Task: Add a gradient white background to the video "Movie E.mp4" and Play
Action: Mouse moved to (189, 104)
Screenshot: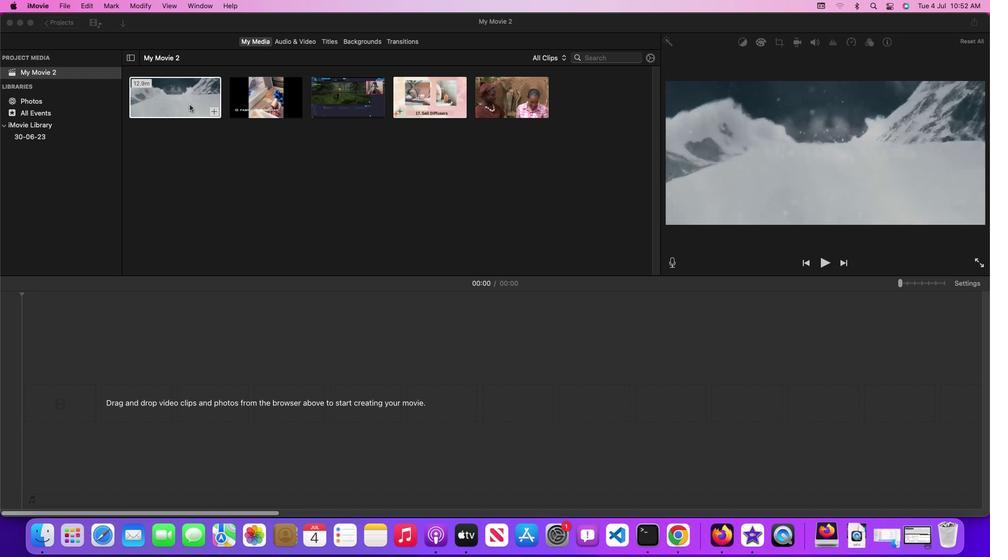 
Action: Mouse pressed left at (189, 104)
Screenshot: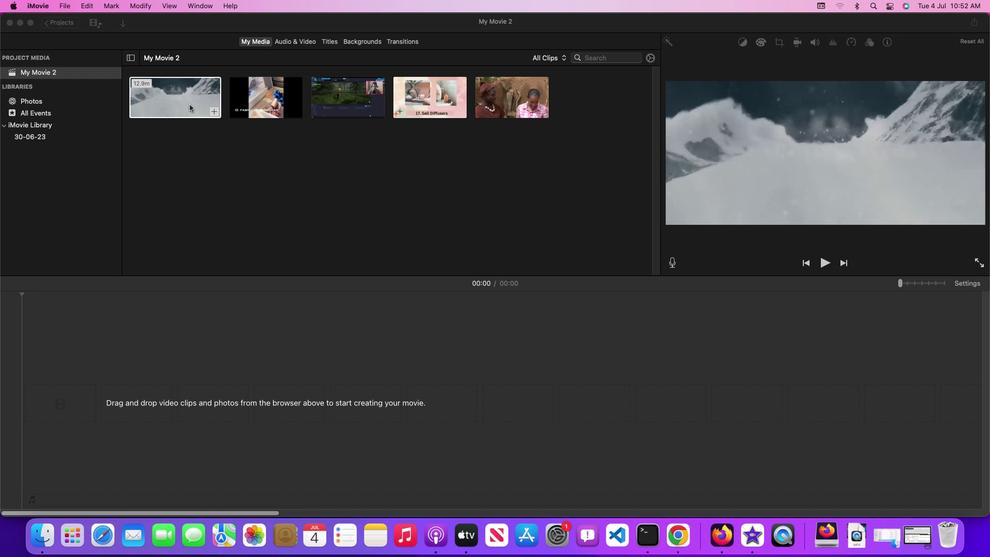 
Action: Mouse moved to (362, 41)
Screenshot: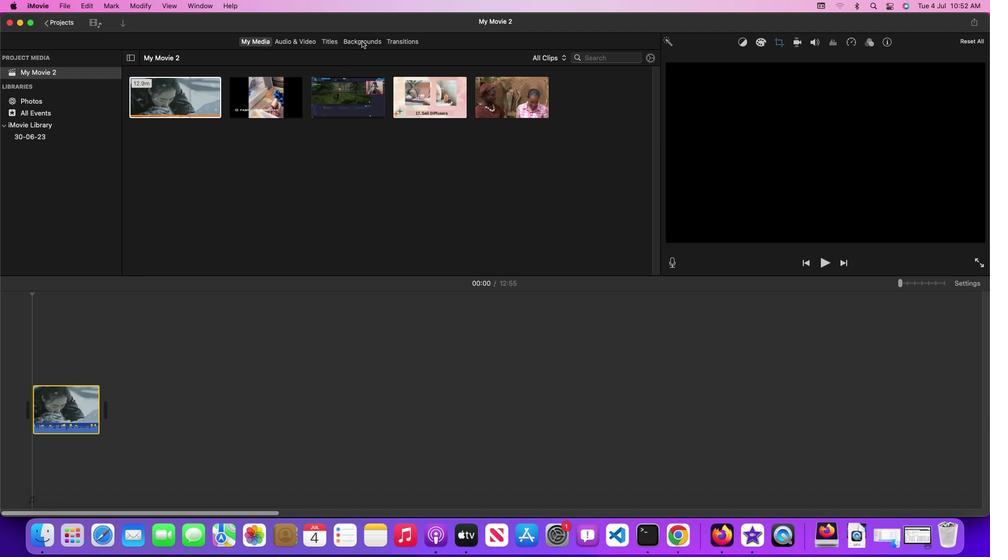 
Action: Mouse pressed left at (362, 41)
Screenshot: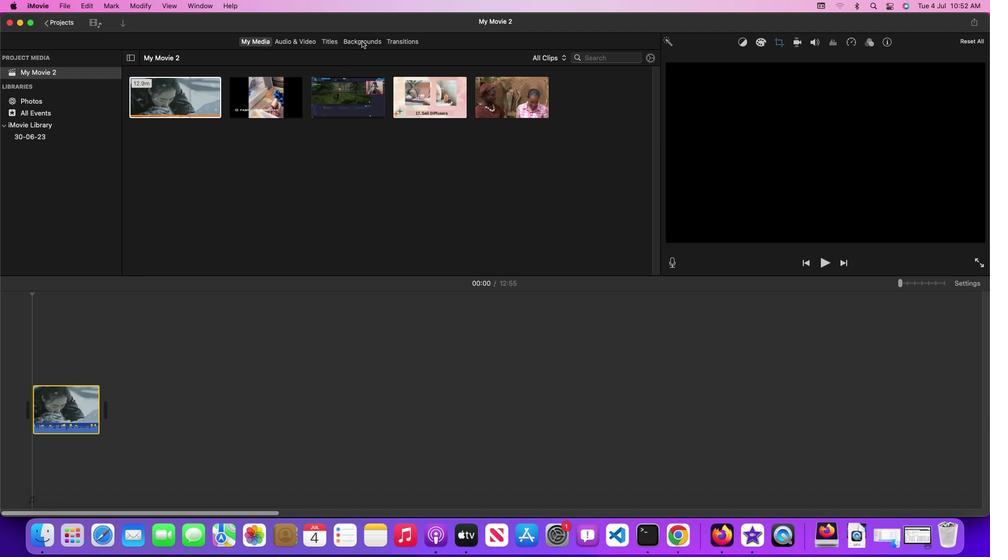 
Action: Mouse moved to (559, 142)
Screenshot: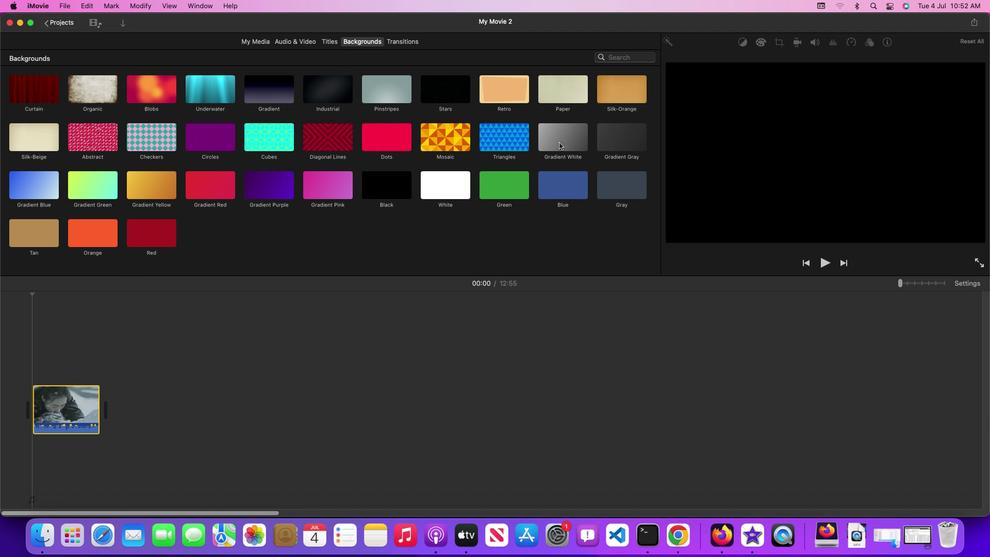 
Action: Mouse pressed left at (559, 142)
Screenshot: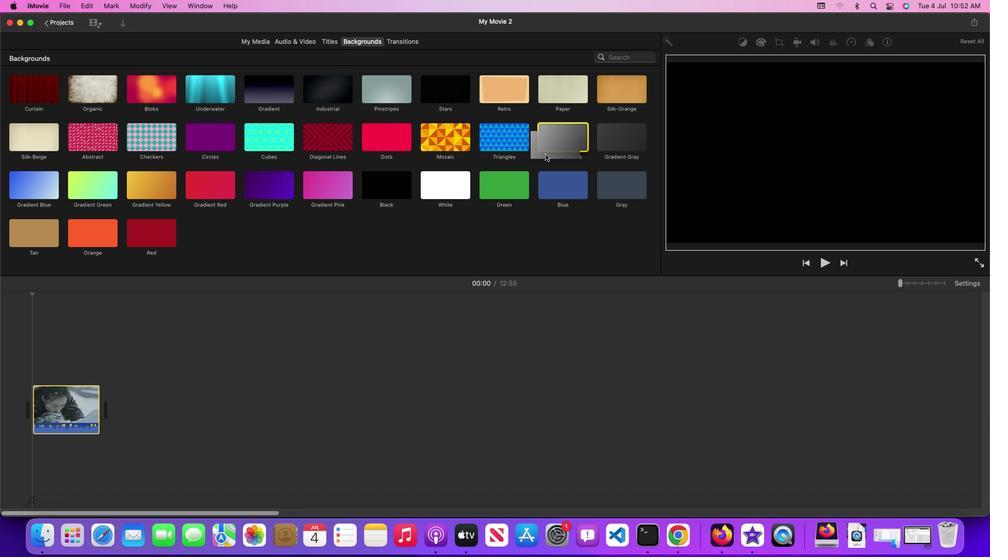 
Action: Mouse moved to (144, 409)
Screenshot: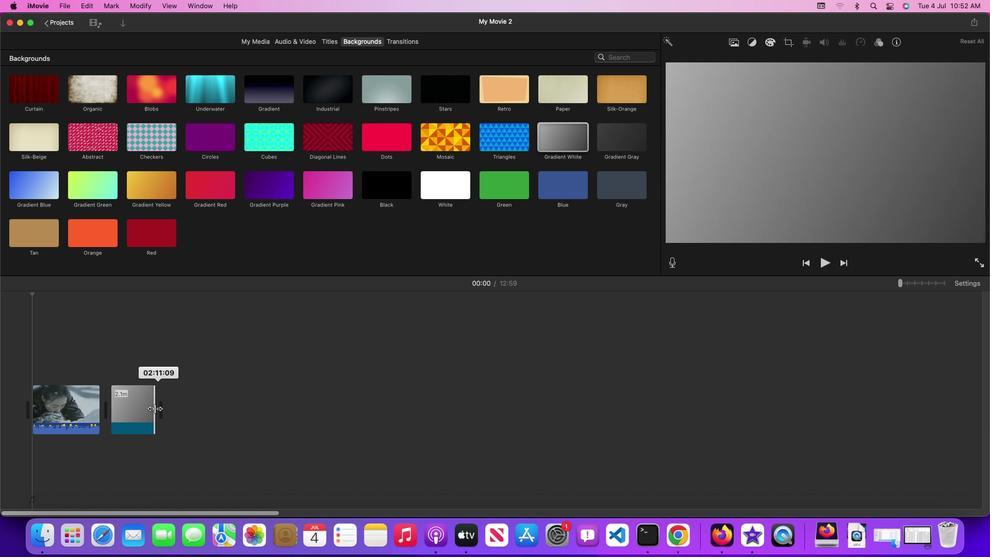 
Action: Mouse pressed left at (144, 409)
Screenshot: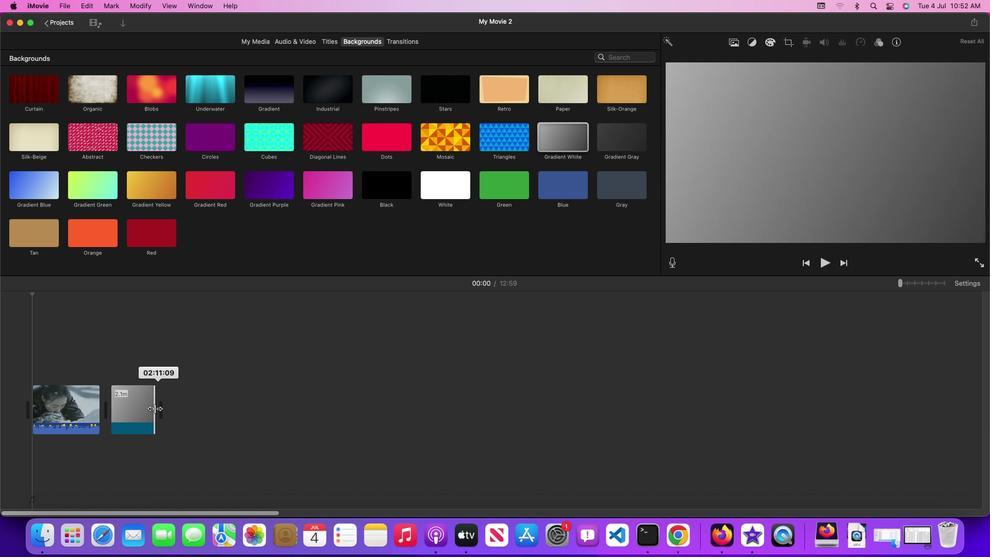 
Action: Mouse moved to (158, 411)
Screenshot: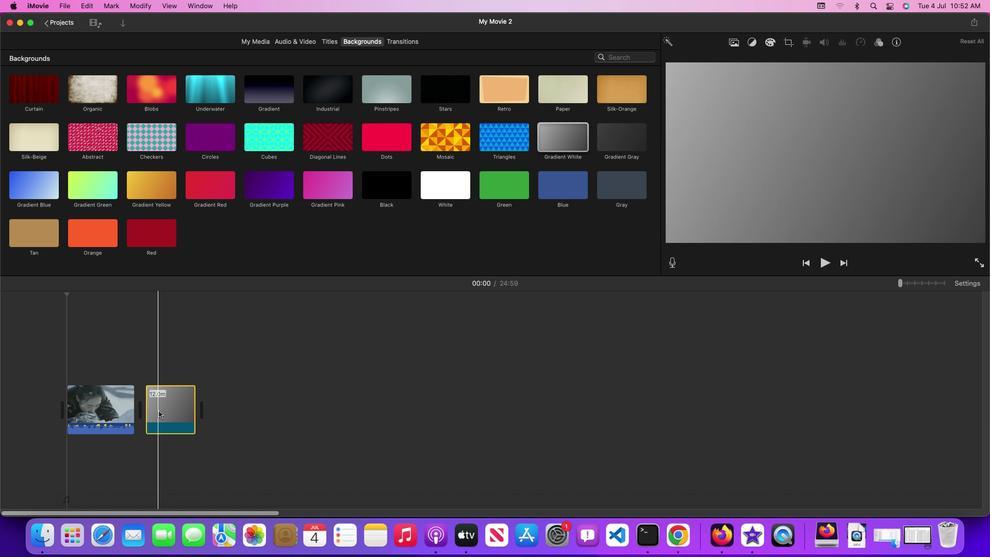 
Action: Mouse pressed left at (158, 411)
Screenshot: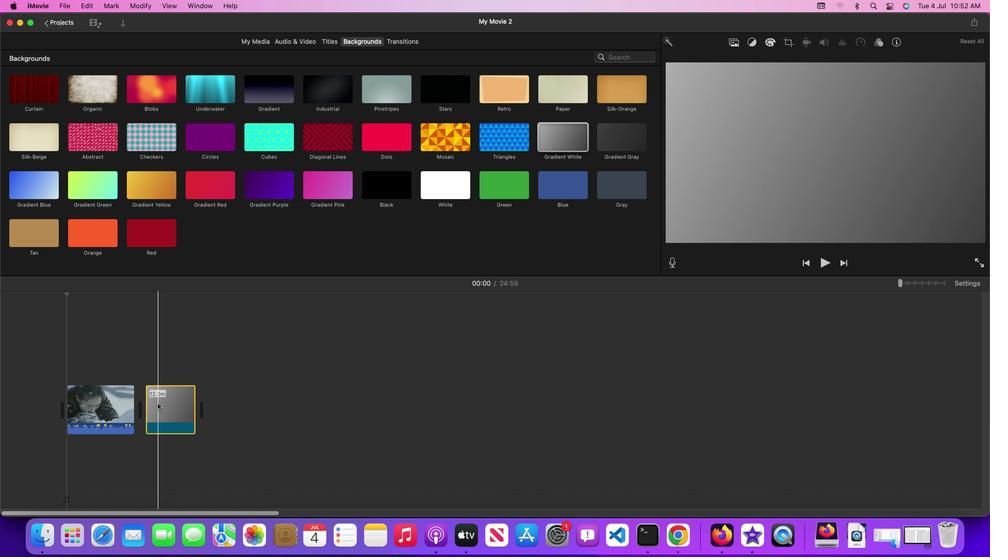 
Action: Mouse moved to (96, 372)
Screenshot: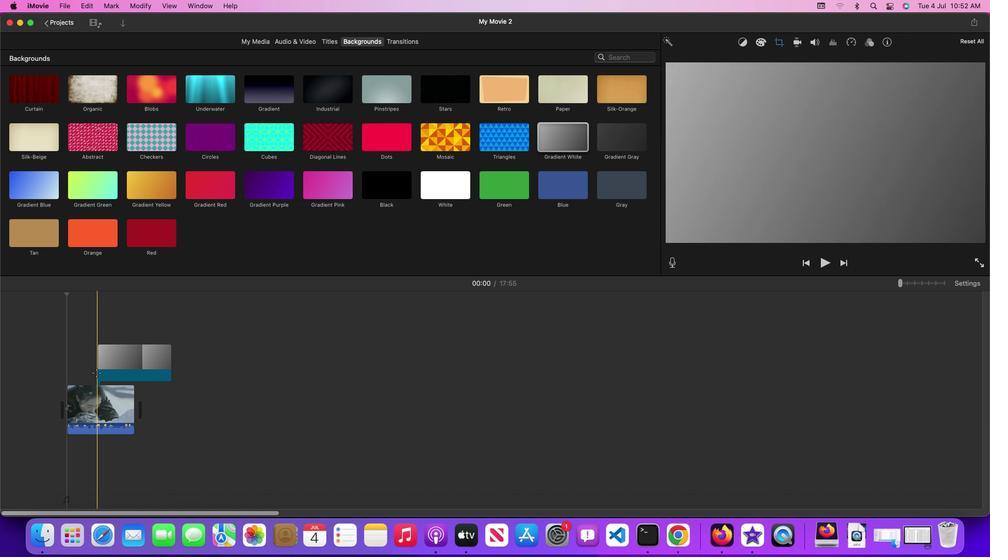 
Action: Mouse pressed left at (96, 372)
Screenshot: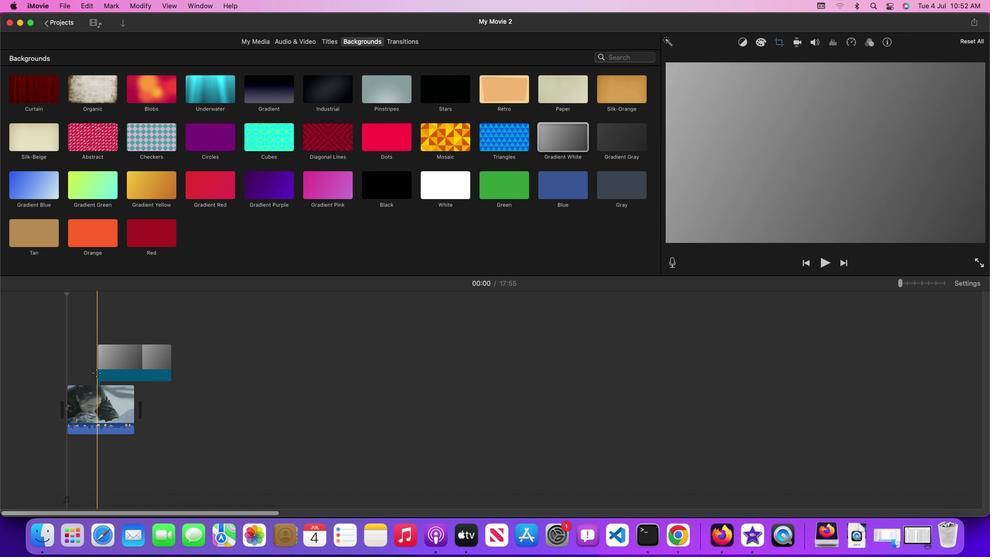 
Action: Mouse moved to (110, 372)
Screenshot: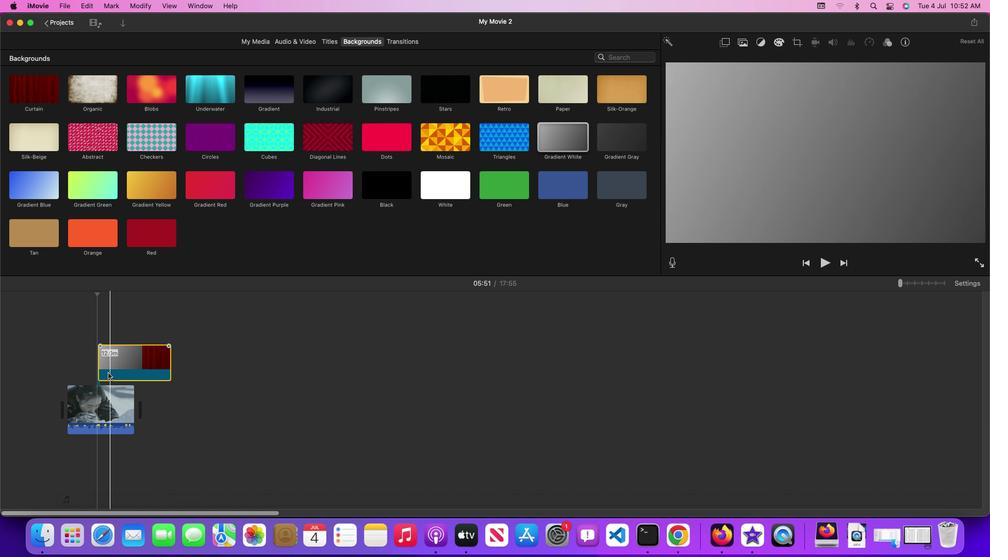 
Action: Mouse pressed left at (110, 372)
Screenshot: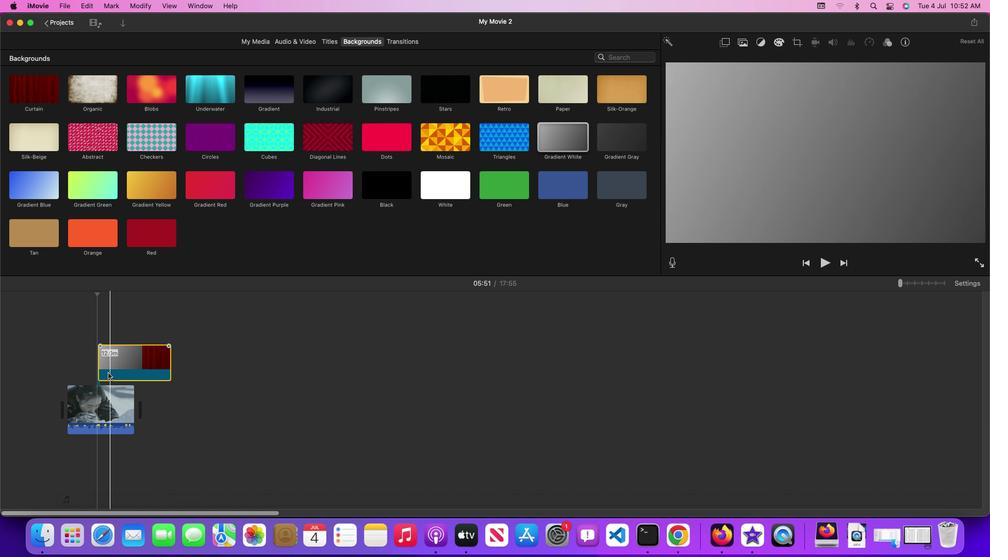 
Action: Mouse moved to (145, 370)
Screenshot: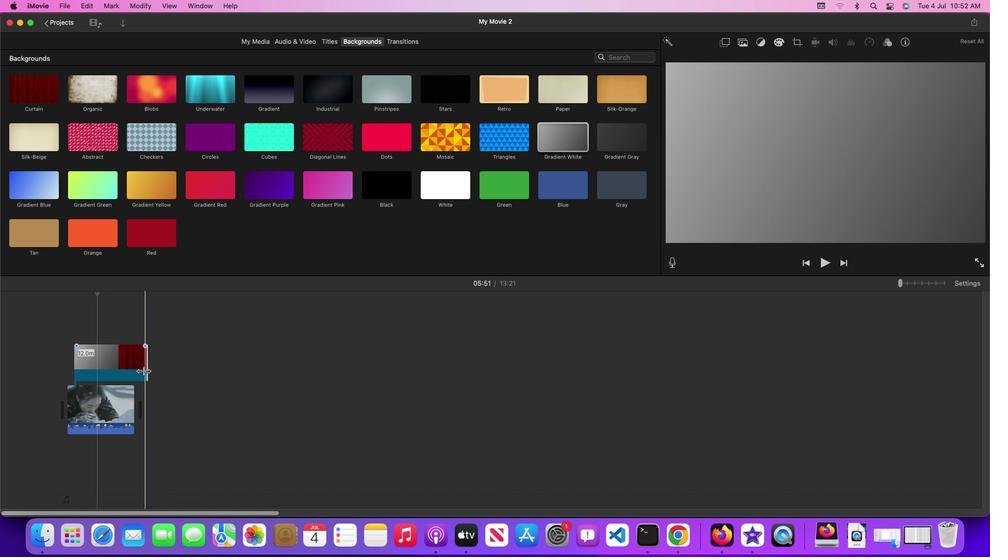 
Action: Mouse pressed left at (145, 370)
Screenshot: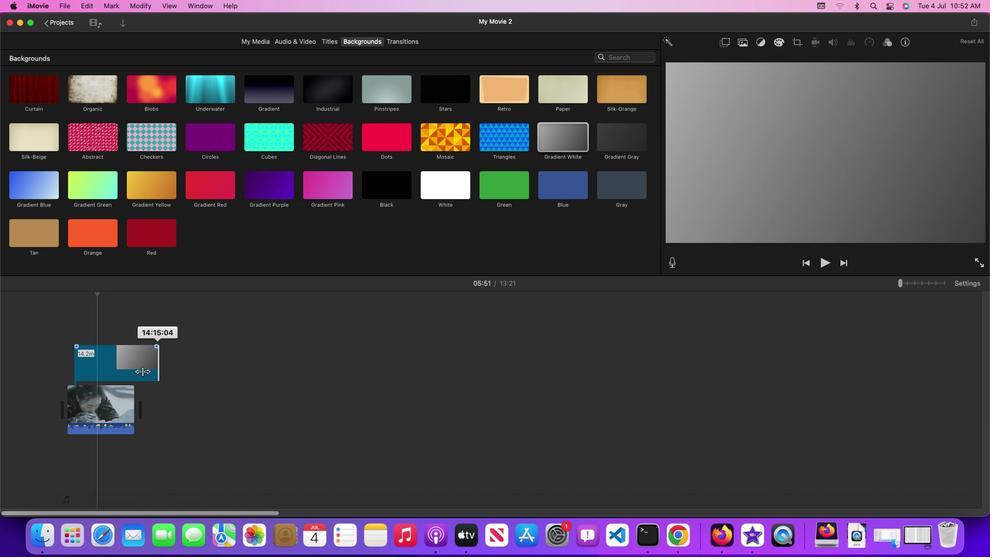 
Action: Mouse moved to (102, 368)
Screenshot: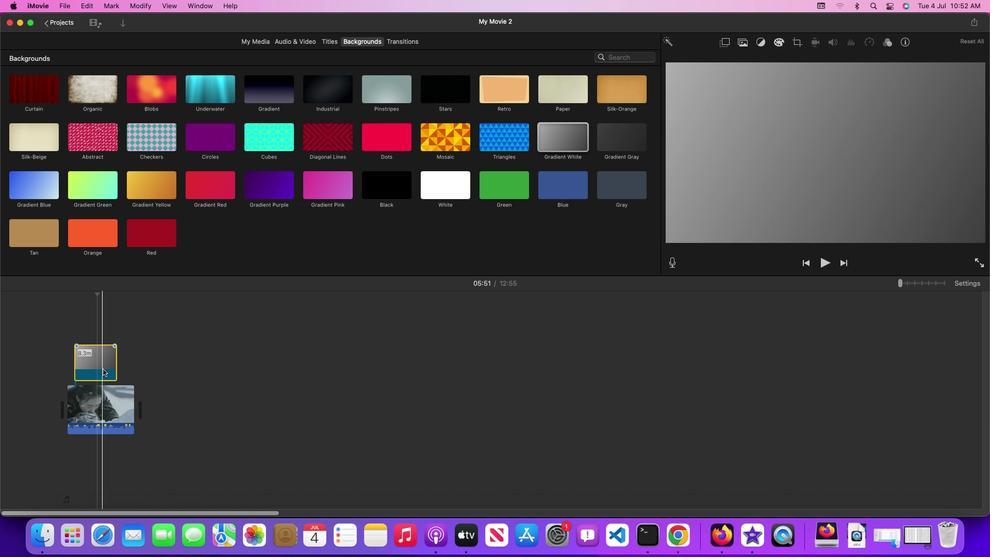 
Action: Mouse pressed left at (102, 368)
Screenshot: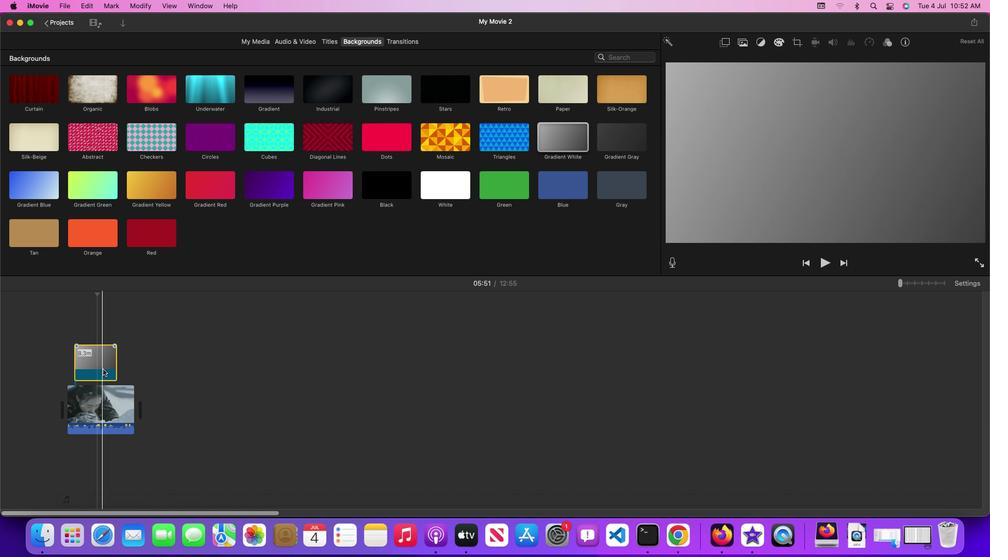 
Action: Mouse moved to (116, 411)
Screenshot: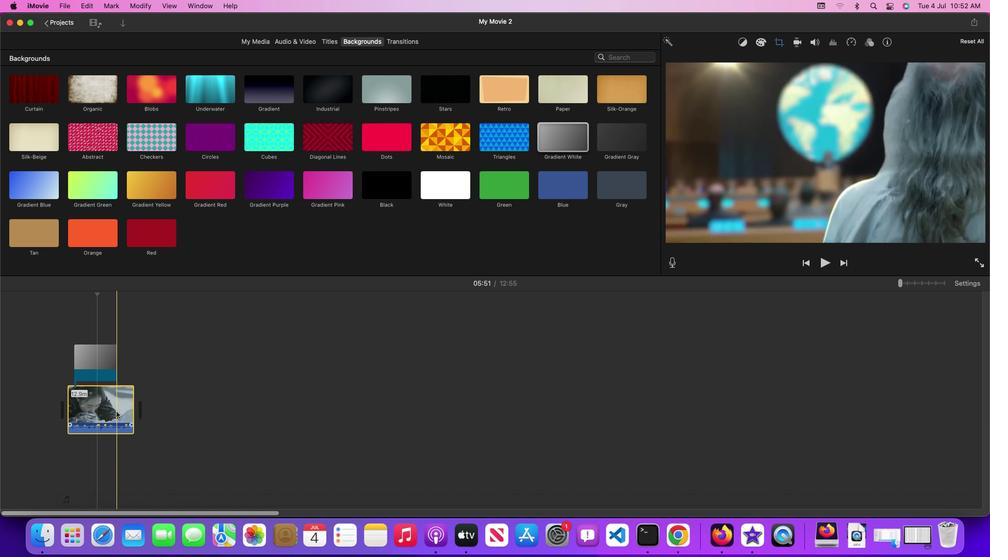 
Action: Mouse pressed left at (116, 411)
Screenshot: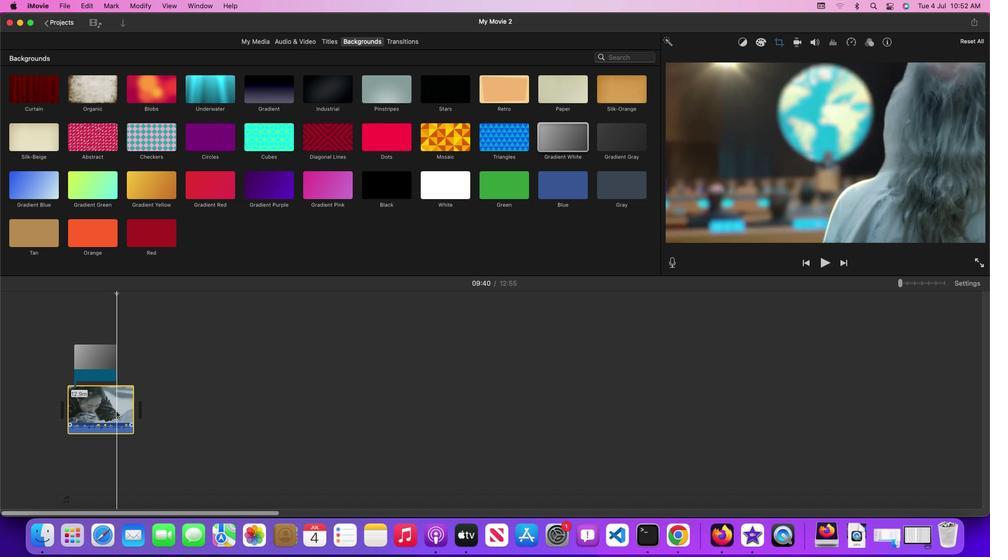 
Action: Mouse moved to (99, 366)
Screenshot: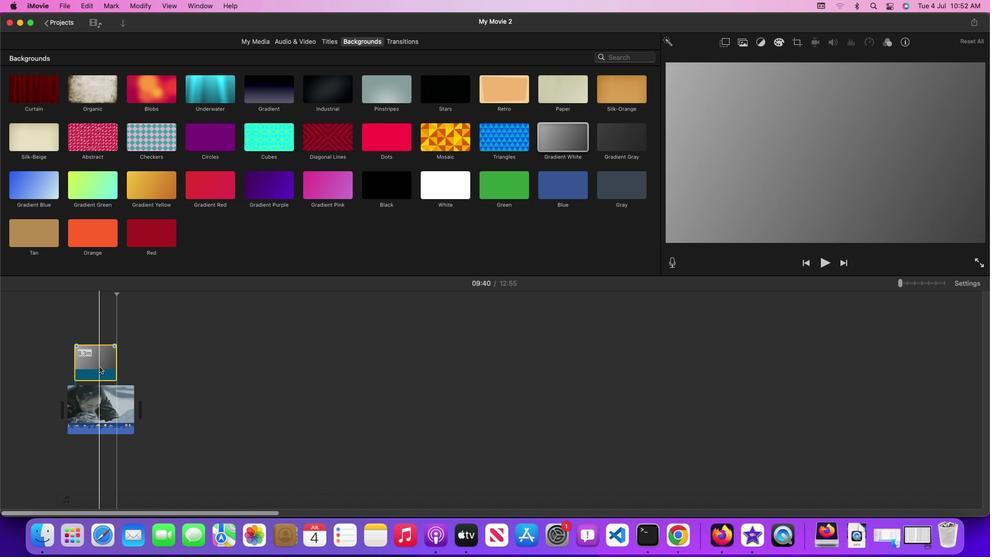 
Action: Mouse pressed left at (99, 366)
Screenshot: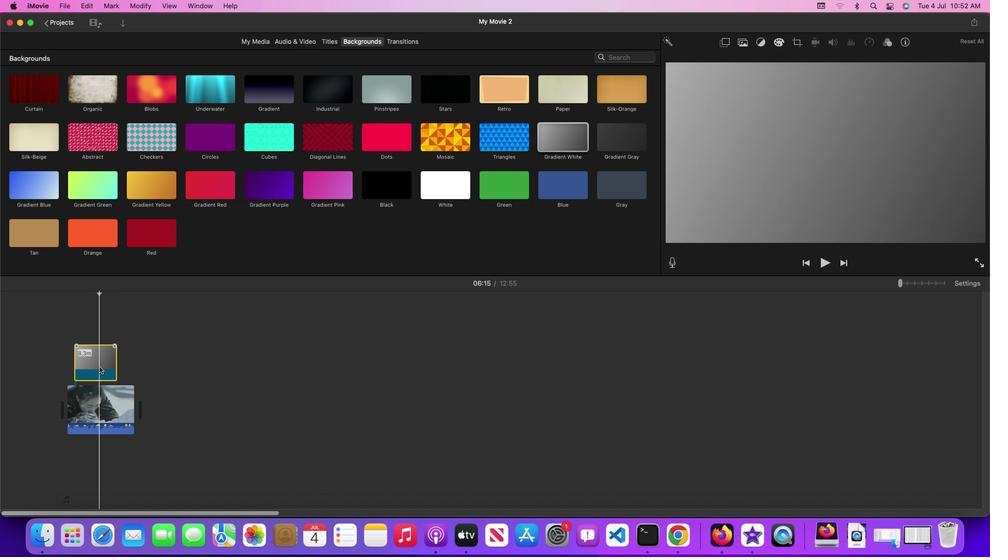 
Action: Mouse moved to (729, 41)
Screenshot: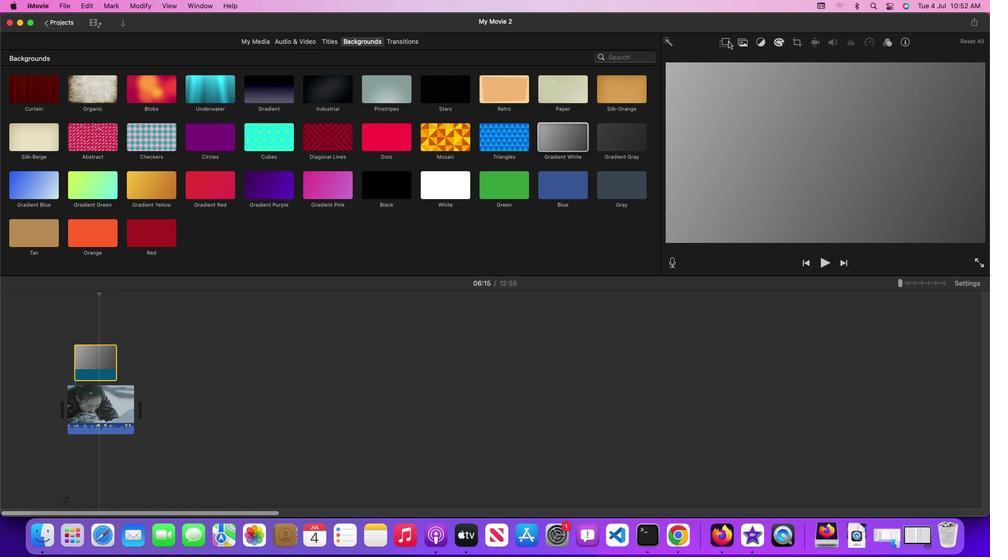 
Action: Mouse pressed left at (729, 41)
Screenshot: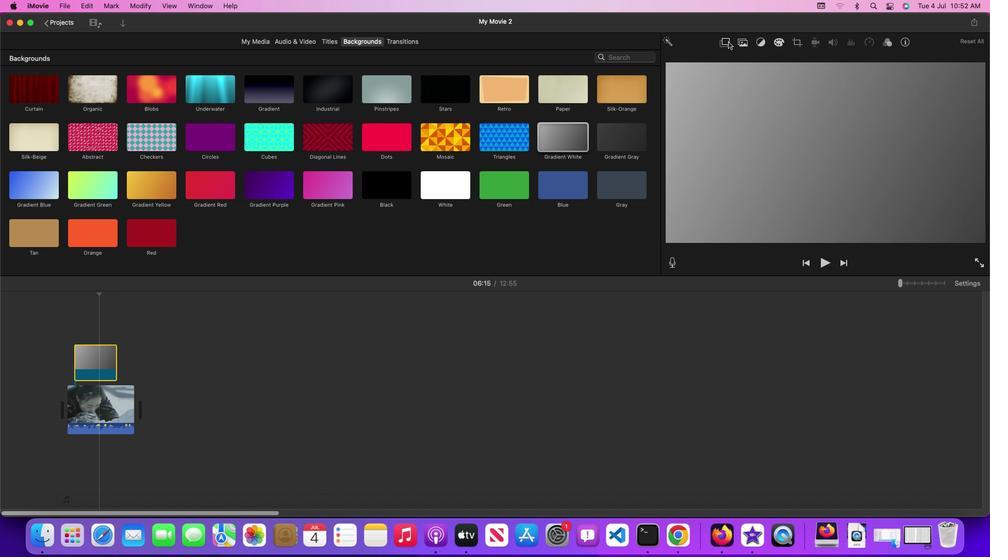 
Action: Mouse moved to (703, 59)
Screenshot: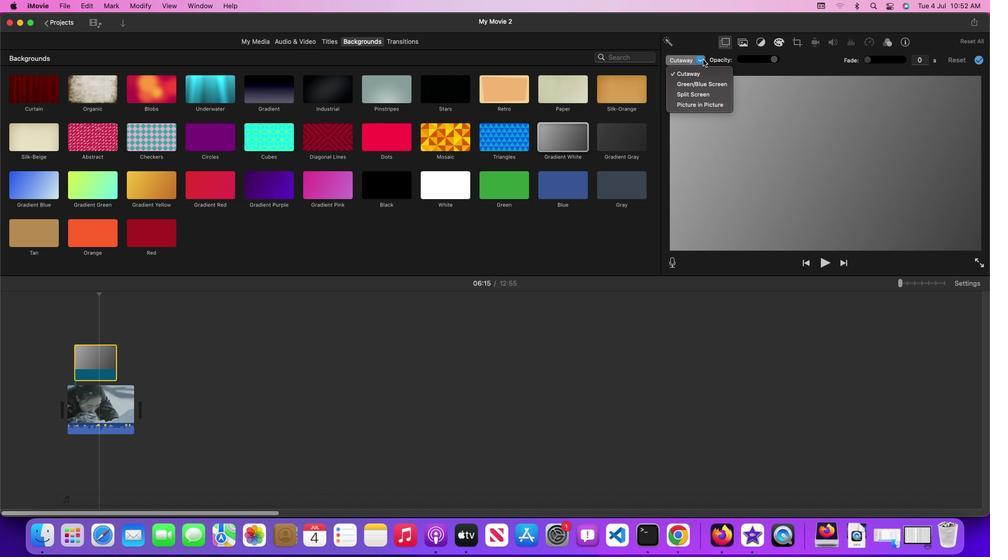 
Action: Mouse pressed left at (703, 59)
Screenshot: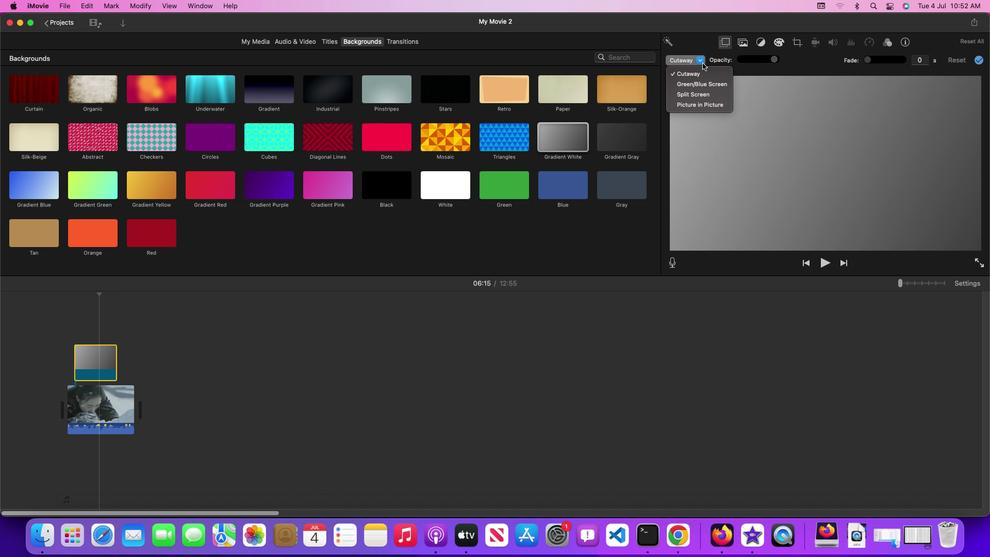 
Action: Mouse moved to (702, 103)
Screenshot: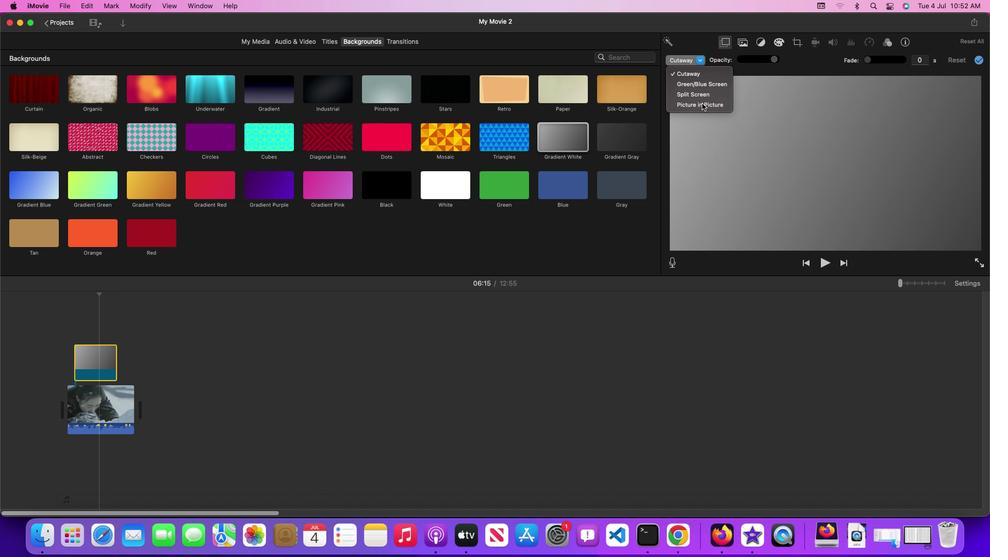 
Action: Mouse pressed left at (702, 103)
Screenshot: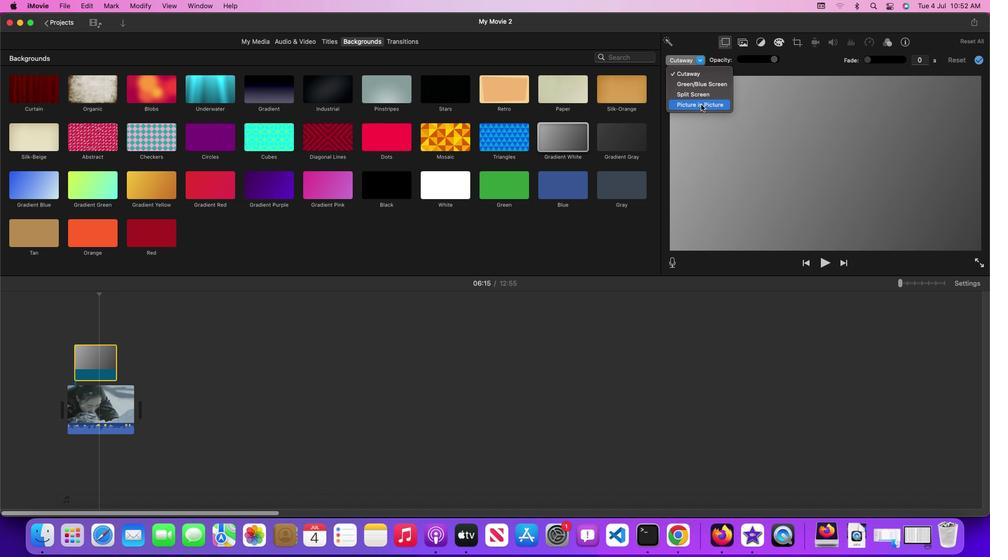 
Action: Mouse moved to (883, 117)
Screenshot: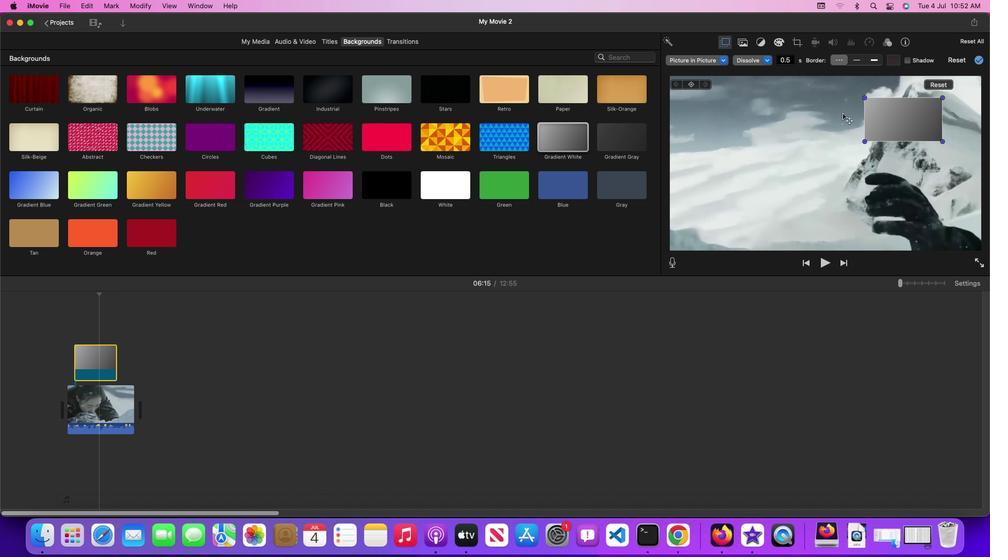 
Action: Mouse pressed left at (883, 117)
Screenshot: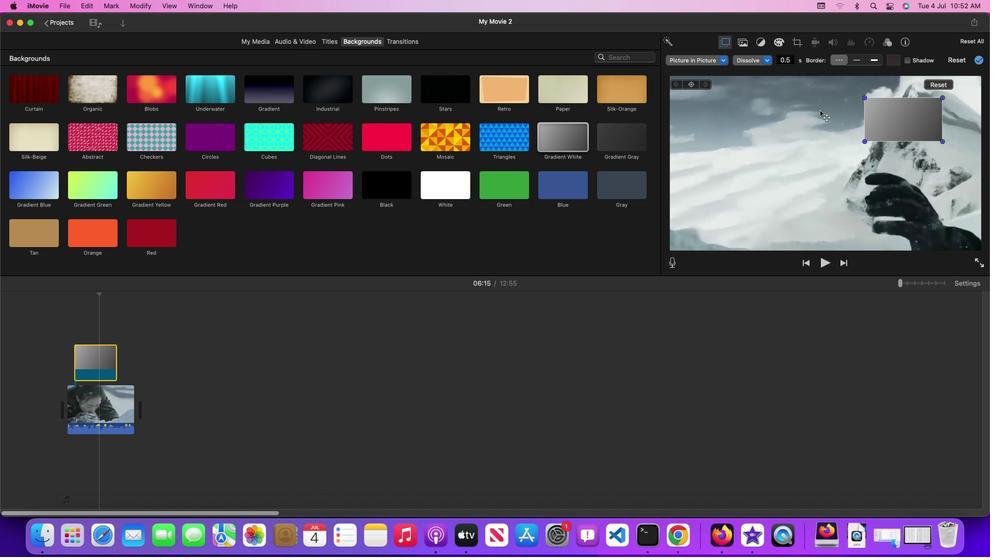 
Action: Mouse moved to (749, 118)
Screenshot: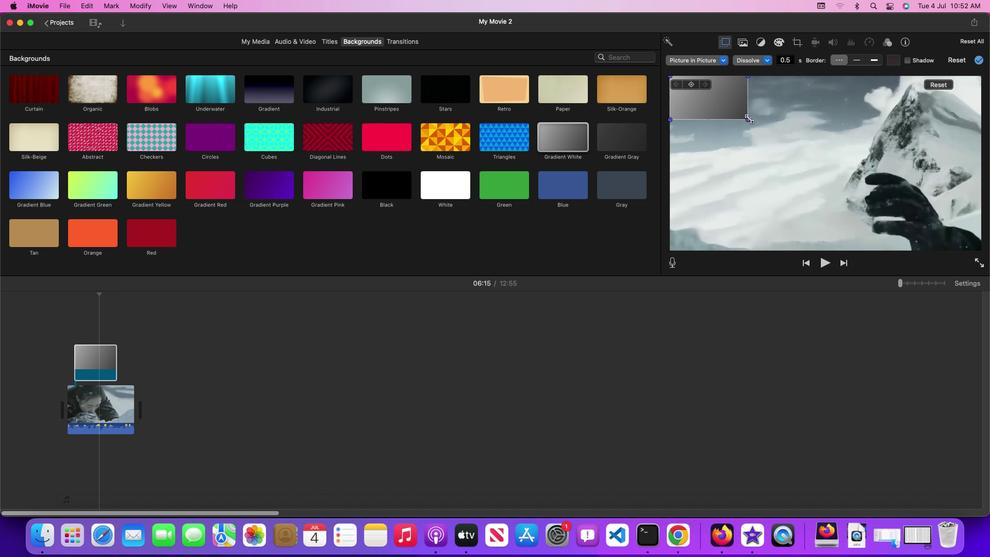 
Action: Mouse pressed left at (749, 118)
Screenshot: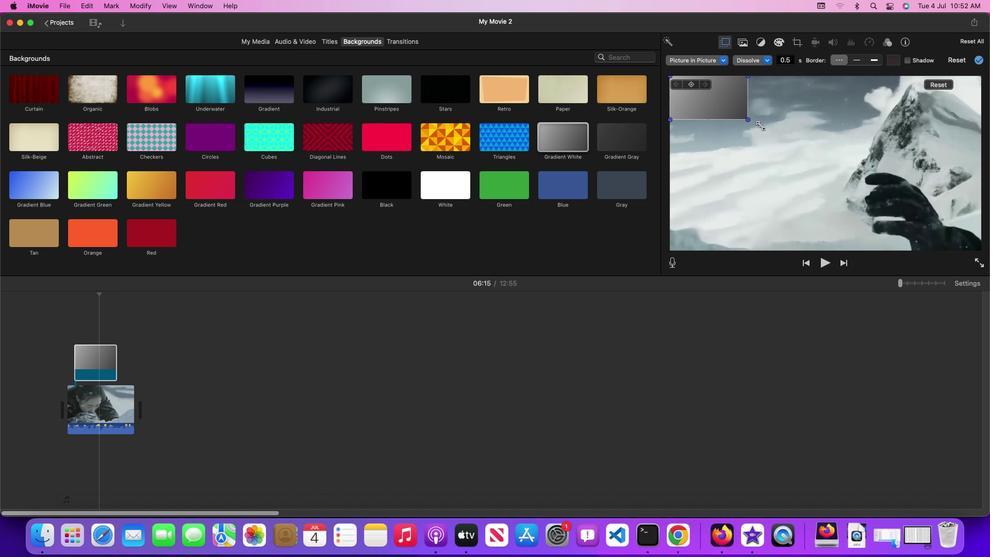 
Action: Mouse moved to (724, 57)
Screenshot: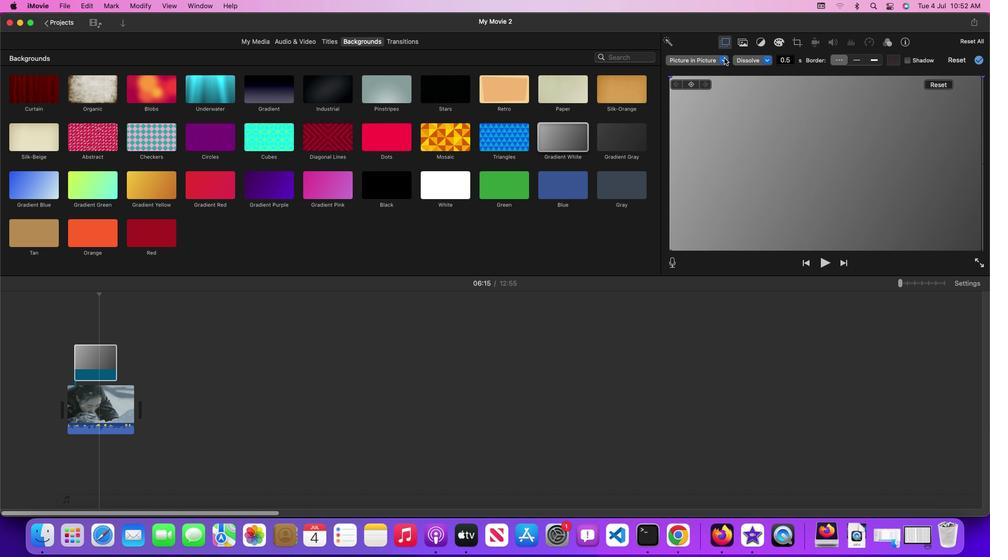 
Action: Mouse pressed left at (724, 57)
Screenshot: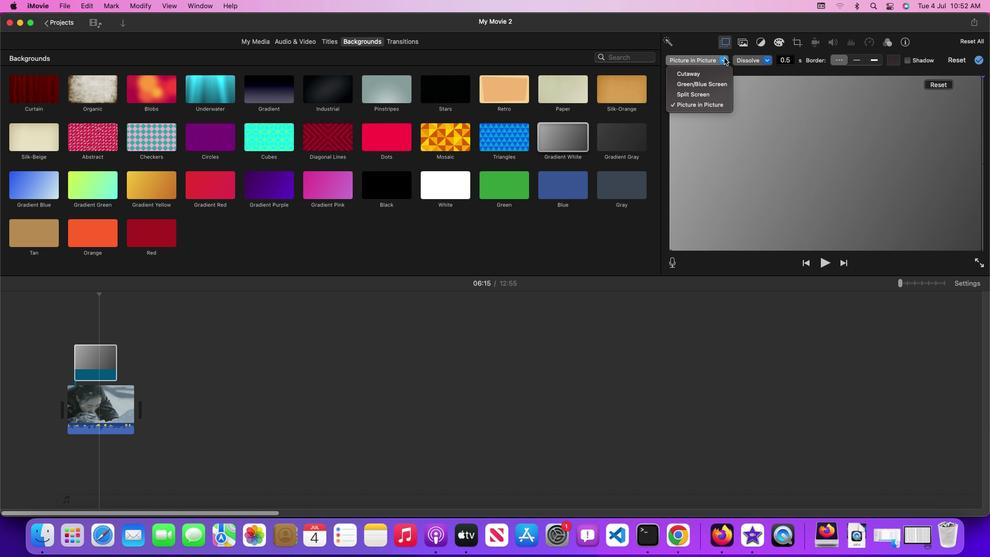 
Action: Mouse moved to (719, 71)
Screenshot: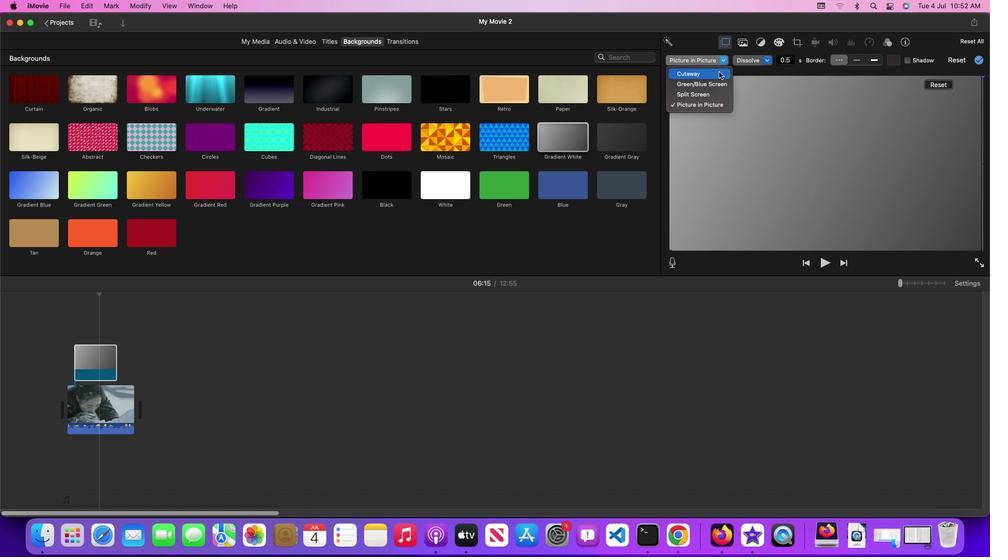 
Action: Mouse pressed left at (719, 71)
Screenshot: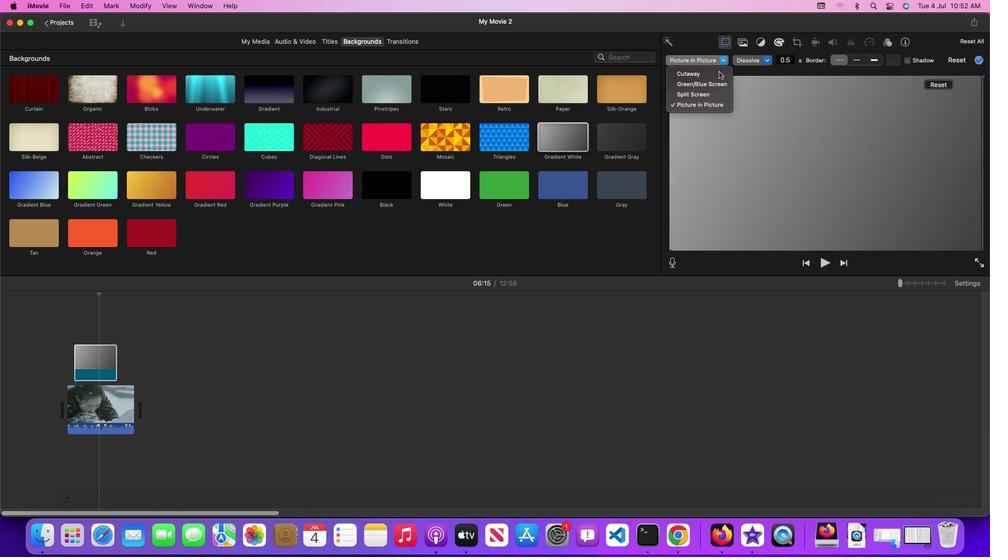 
Action: Mouse moved to (773, 59)
Screenshot: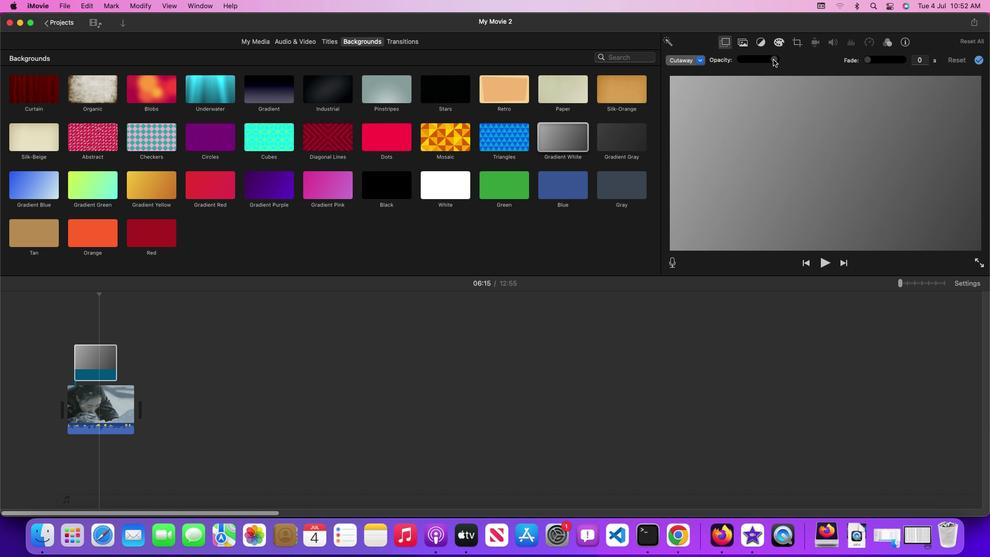 
Action: Mouse pressed left at (773, 59)
Screenshot: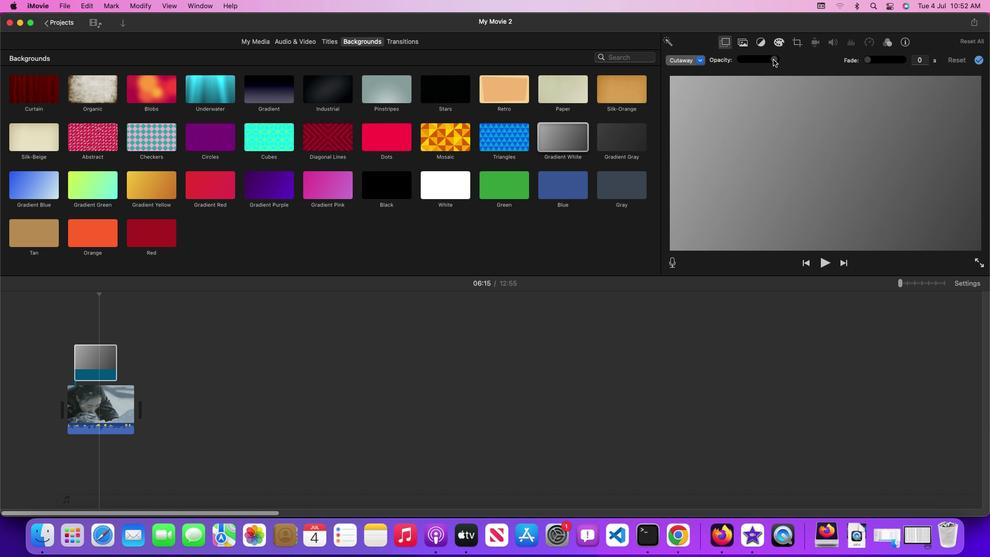 
Action: Mouse moved to (760, 60)
Screenshot: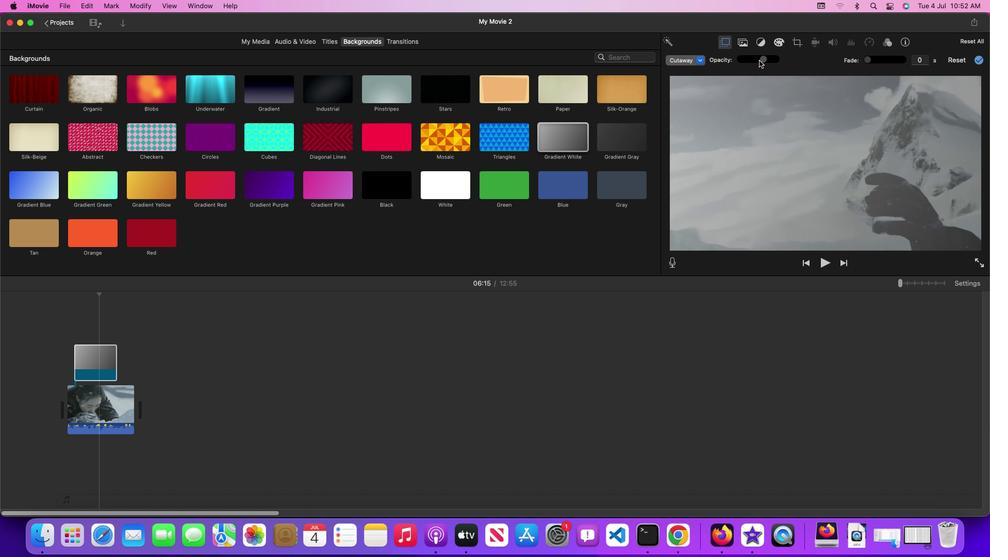 
Action: Mouse pressed left at (760, 60)
Screenshot: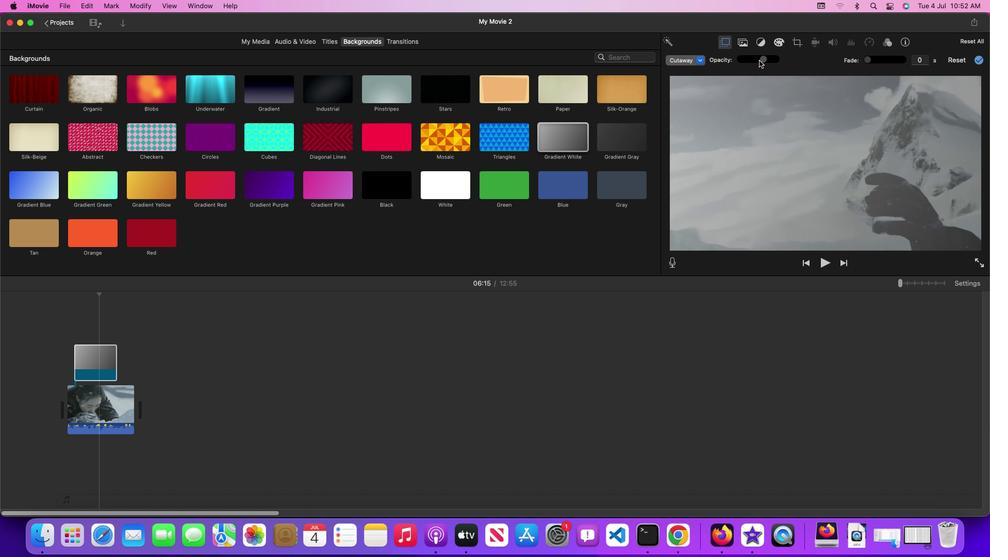 
Action: Mouse moved to (758, 60)
Screenshot: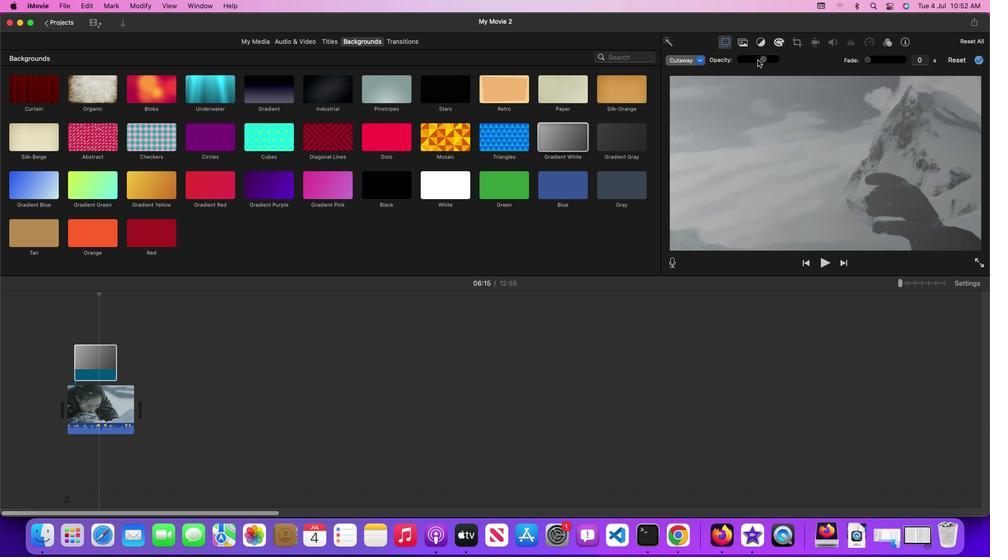 
Action: Key pressed Key.space
Screenshot: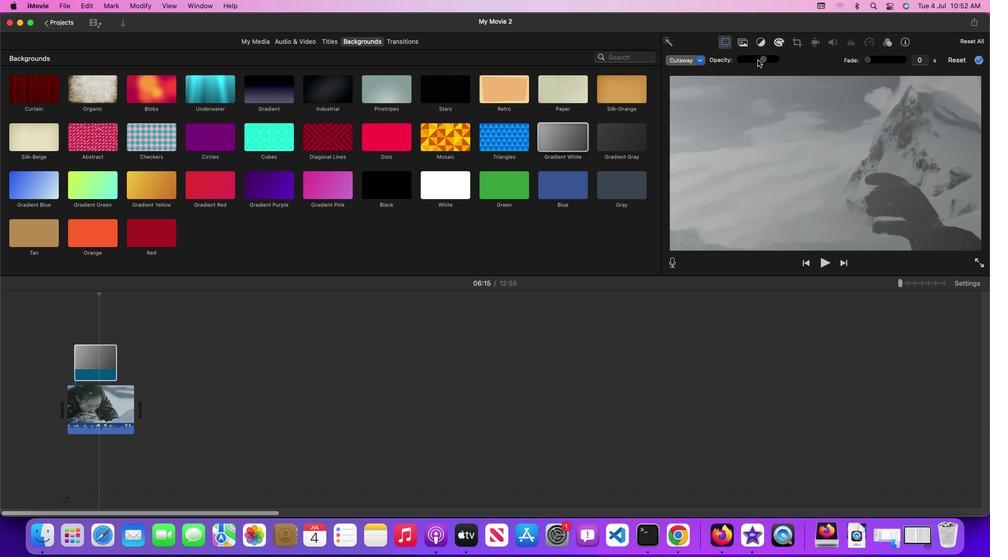 
Action: Mouse moved to (790, 159)
Screenshot: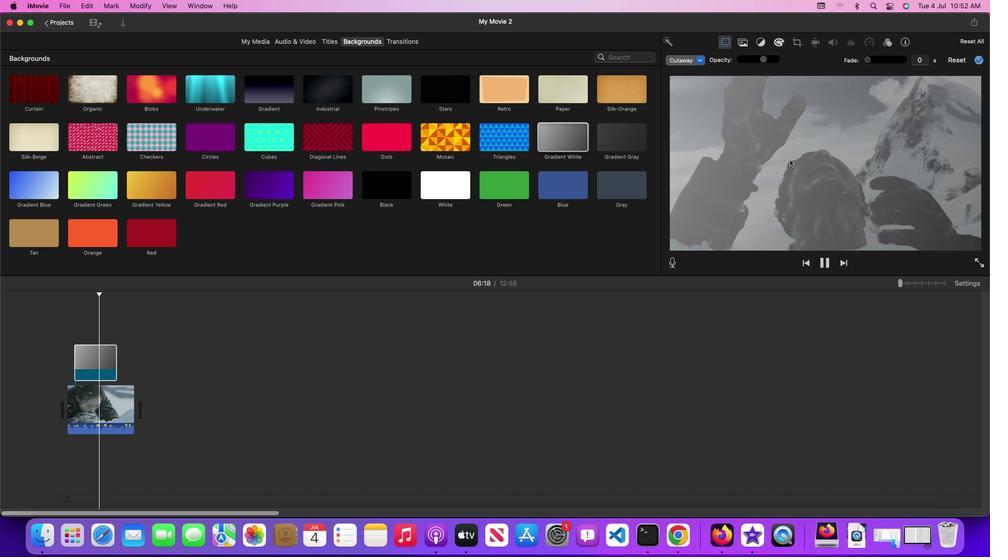 
